 Task: Sort the products by unit price (high first).
Action: Mouse moved to (25, 75)
Screenshot: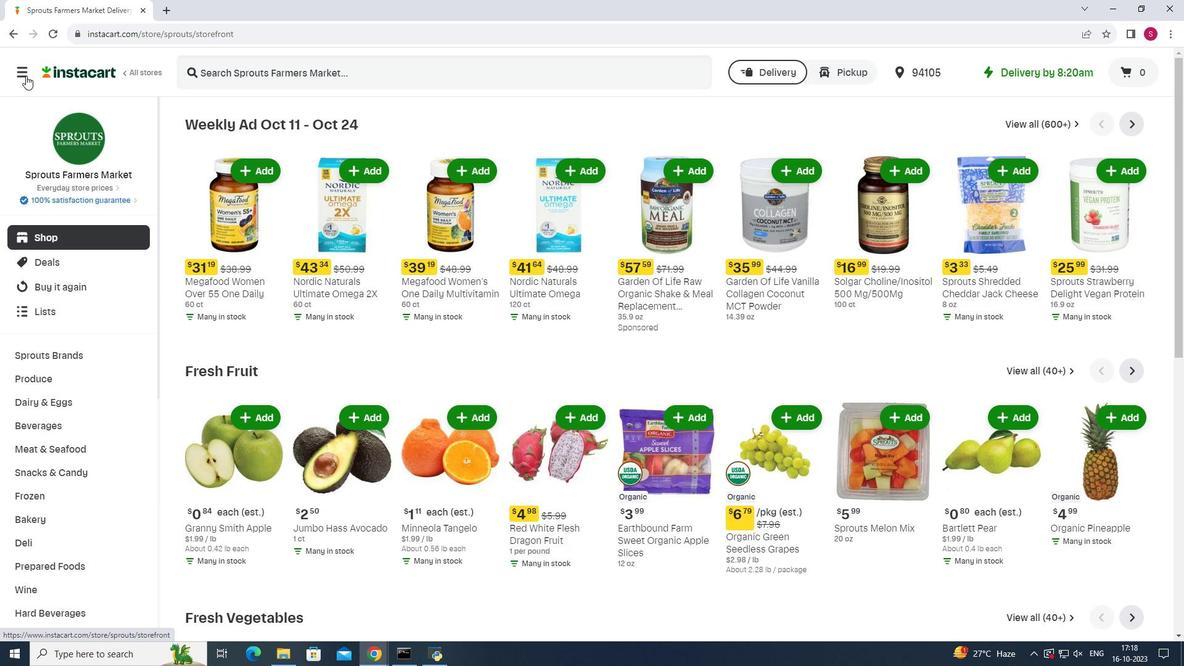
Action: Mouse pressed left at (25, 75)
Screenshot: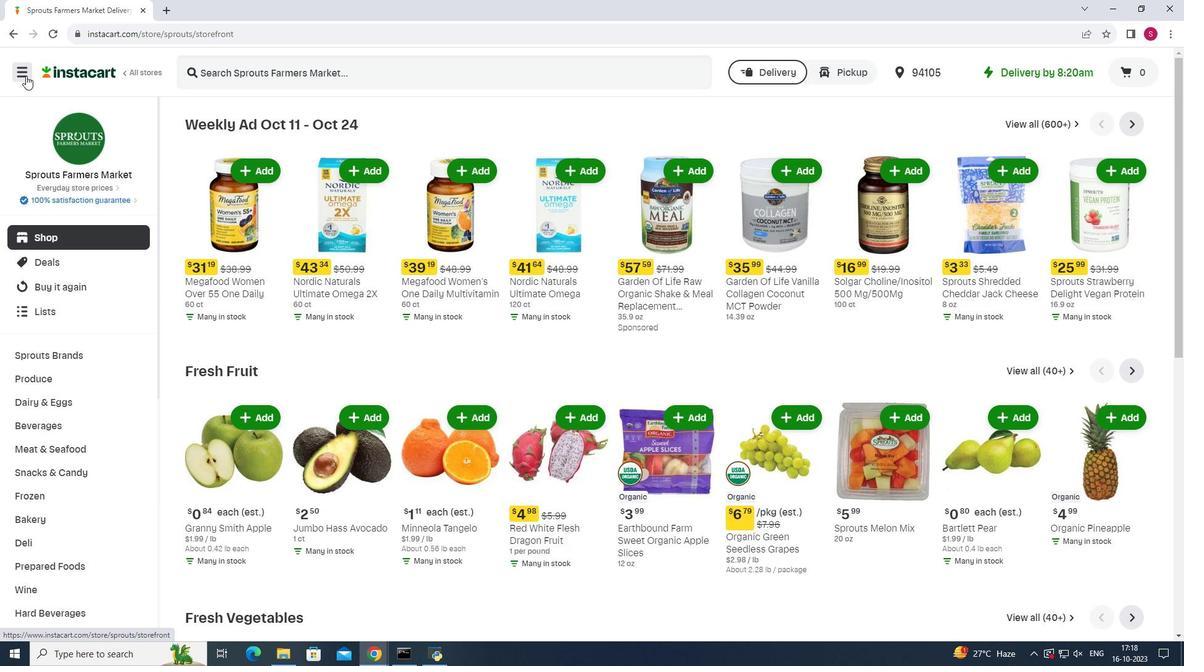
Action: Mouse moved to (58, 327)
Screenshot: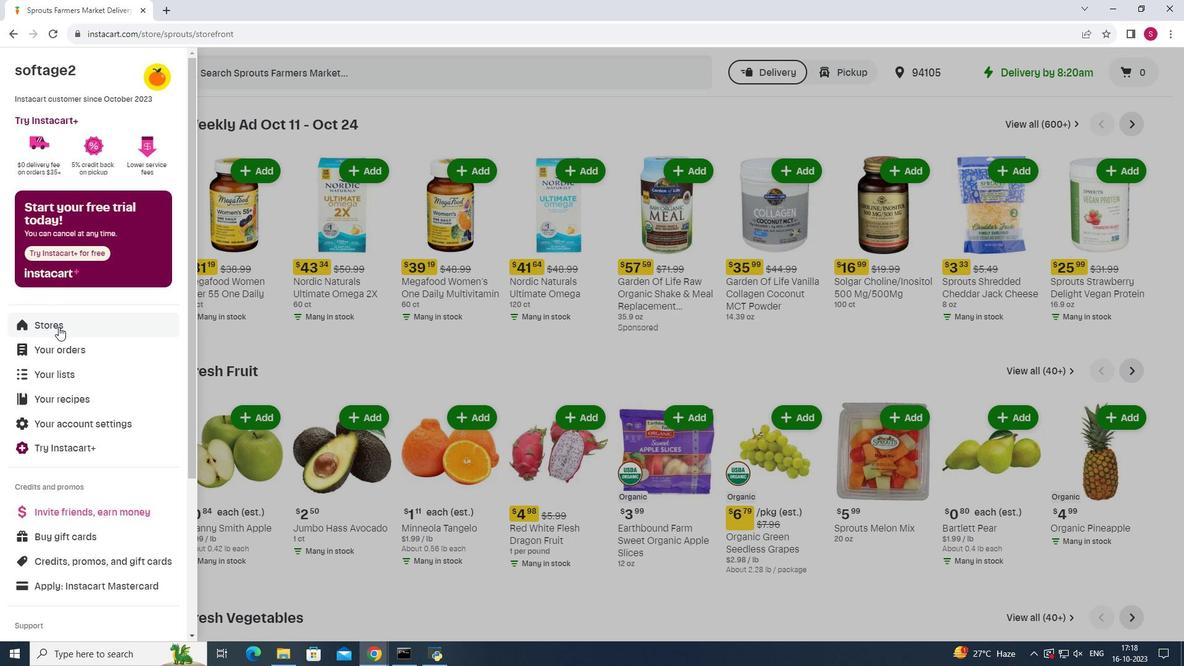 
Action: Mouse pressed left at (58, 327)
Screenshot: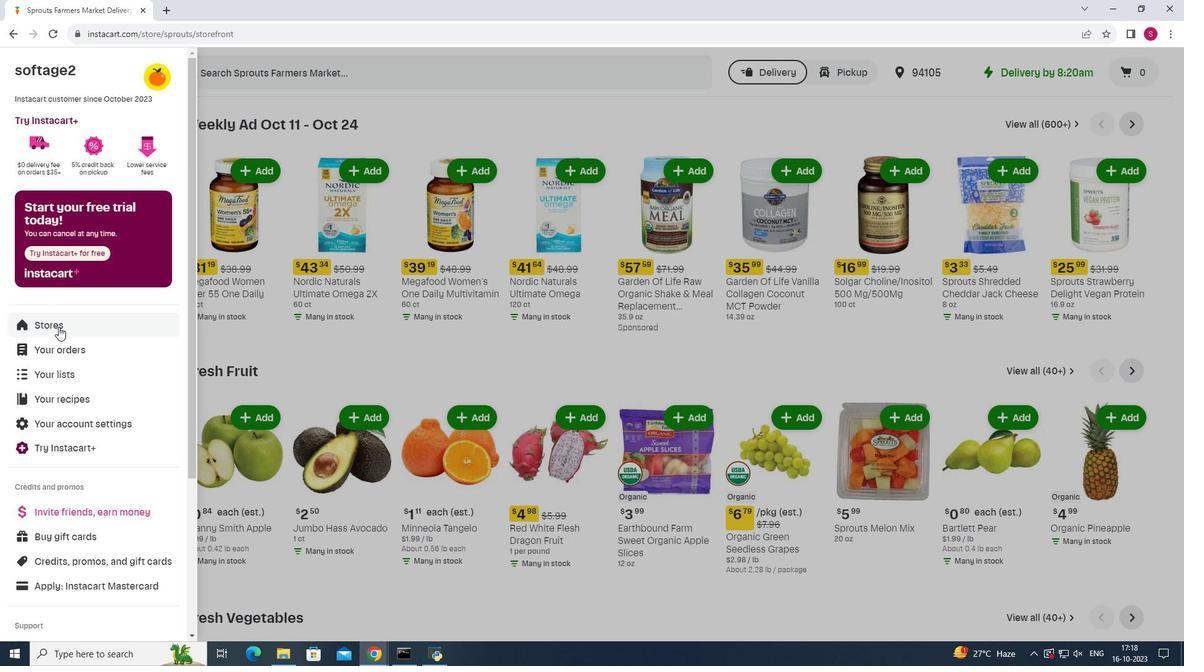 
Action: Mouse moved to (290, 109)
Screenshot: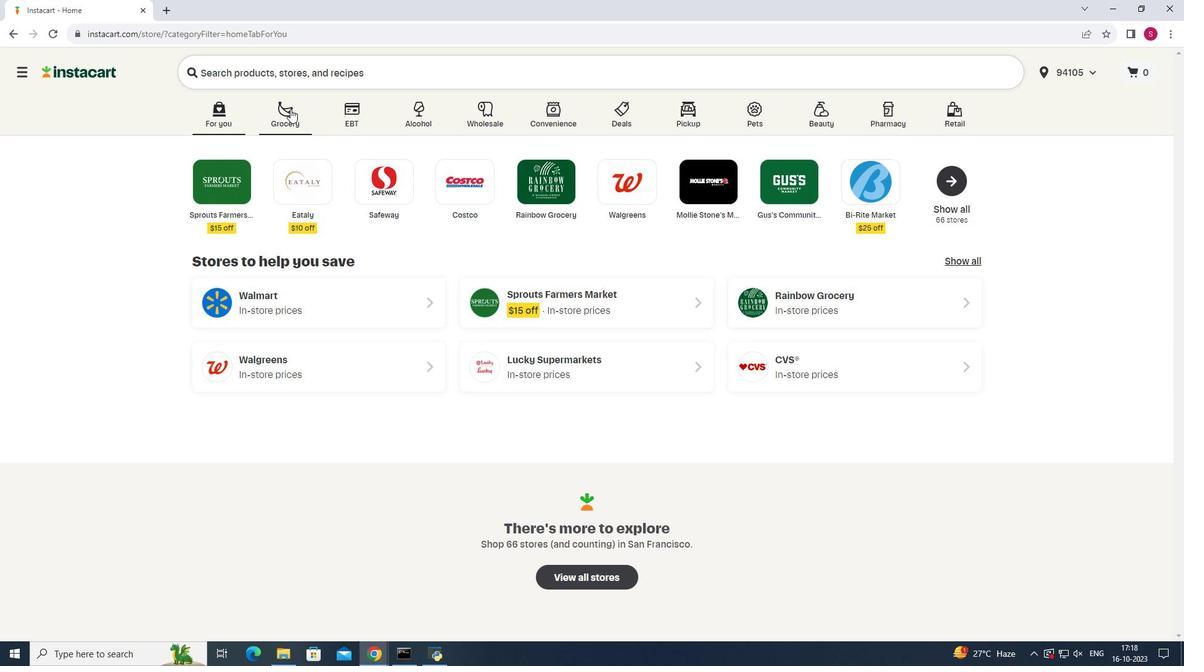 
Action: Mouse pressed left at (290, 109)
Screenshot: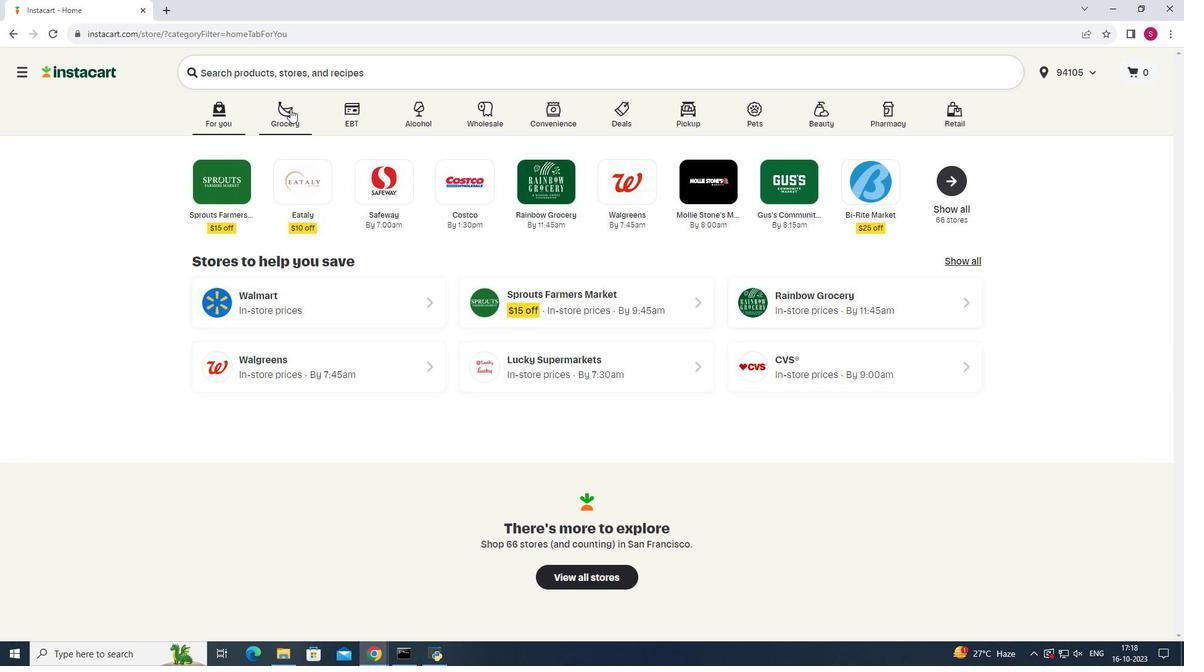 
Action: Mouse moved to (821, 165)
Screenshot: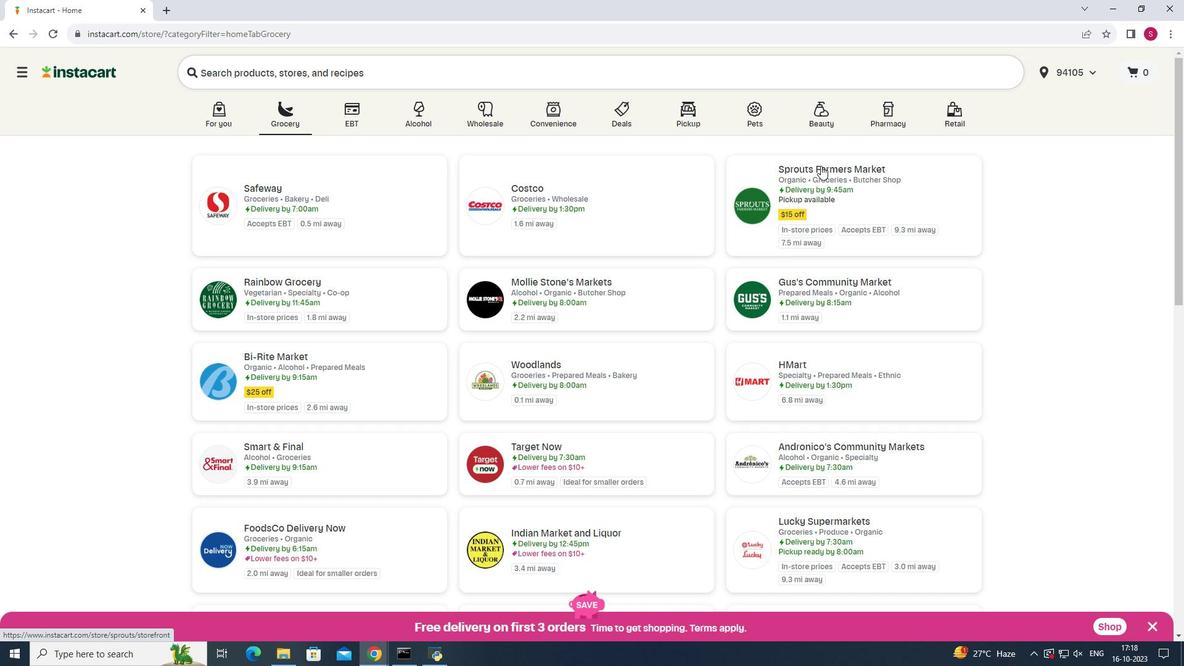 
Action: Mouse pressed left at (821, 165)
Screenshot: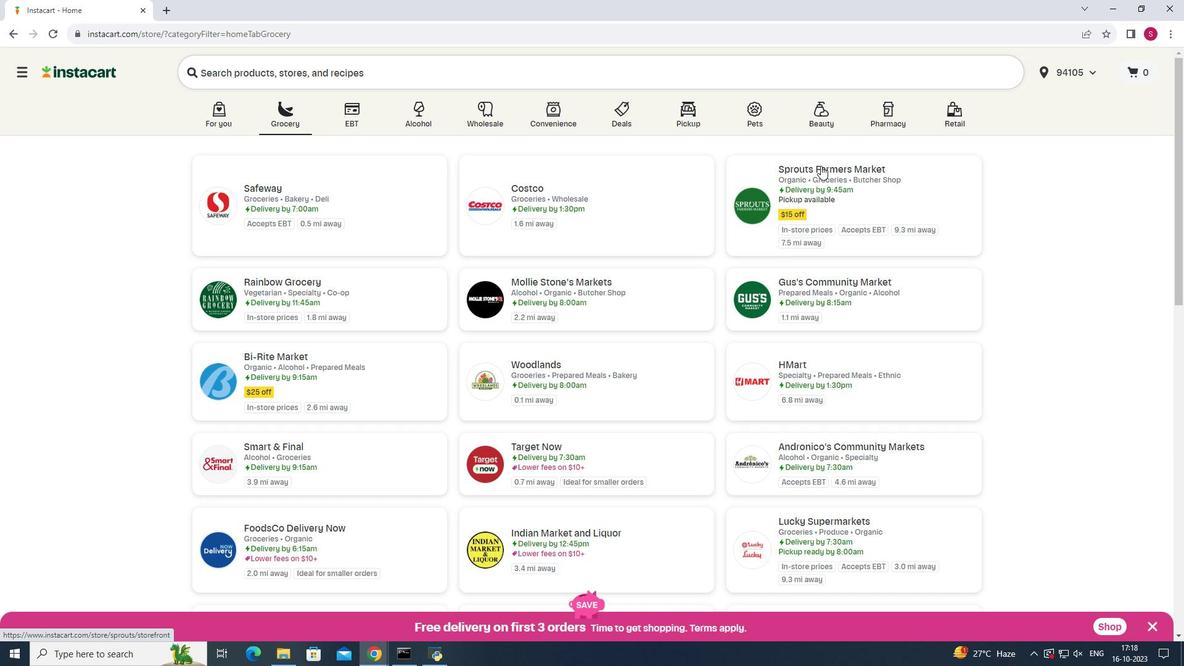 
Action: Mouse moved to (19, 446)
Screenshot: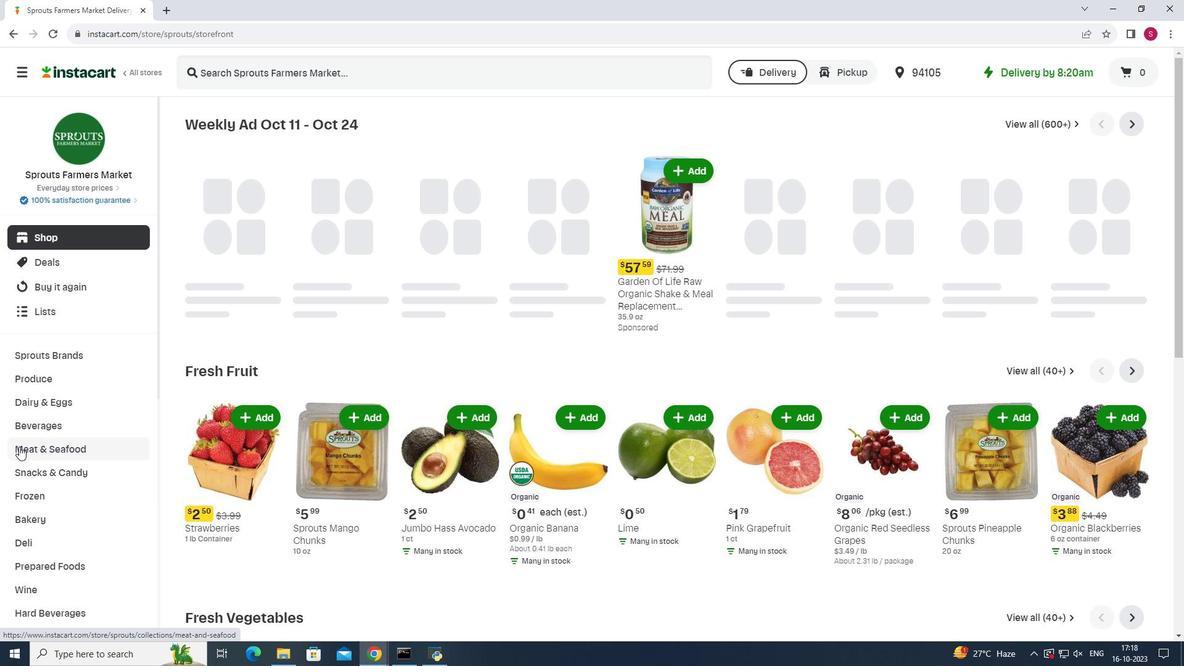 
Action: Mouse pressed left at (19, 446)
Screenshot: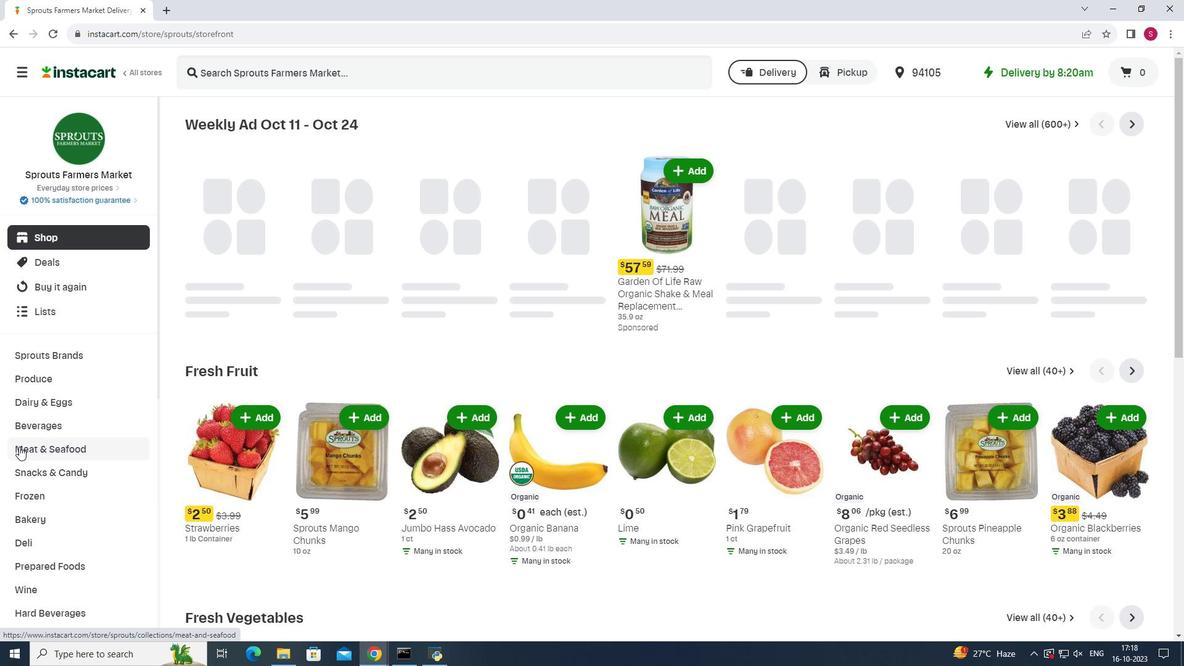 
Action: Mouse moved to (903, 153)
Screenshot: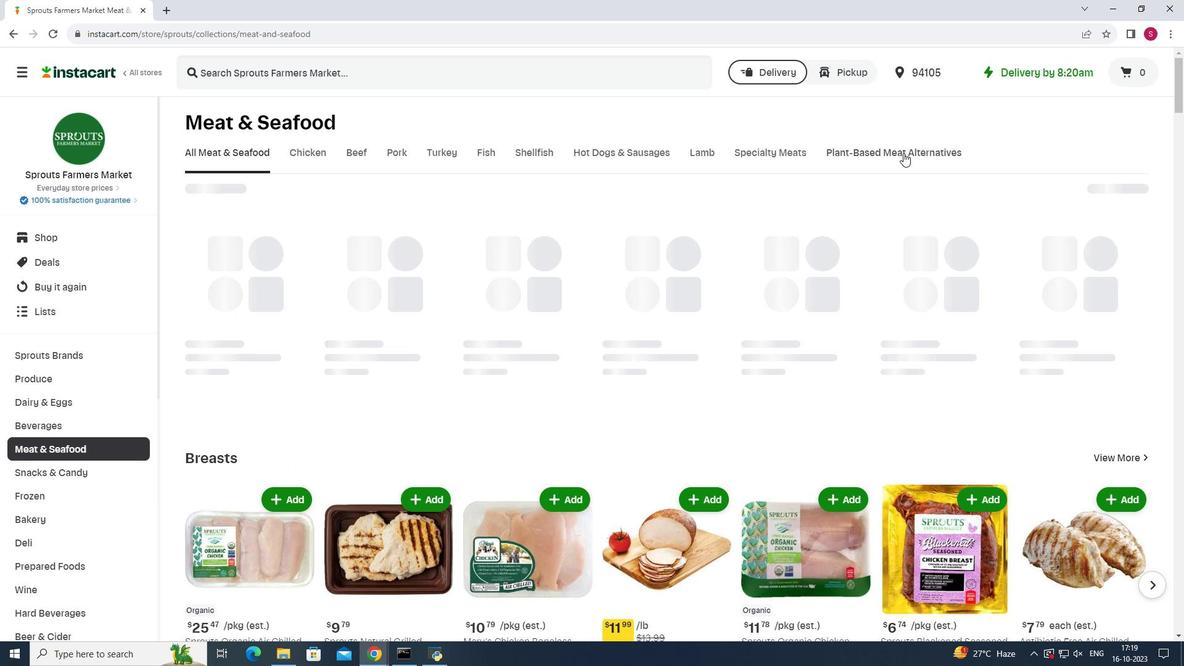 
Action: Mouse pressed left at (903, 153)
Screenshot: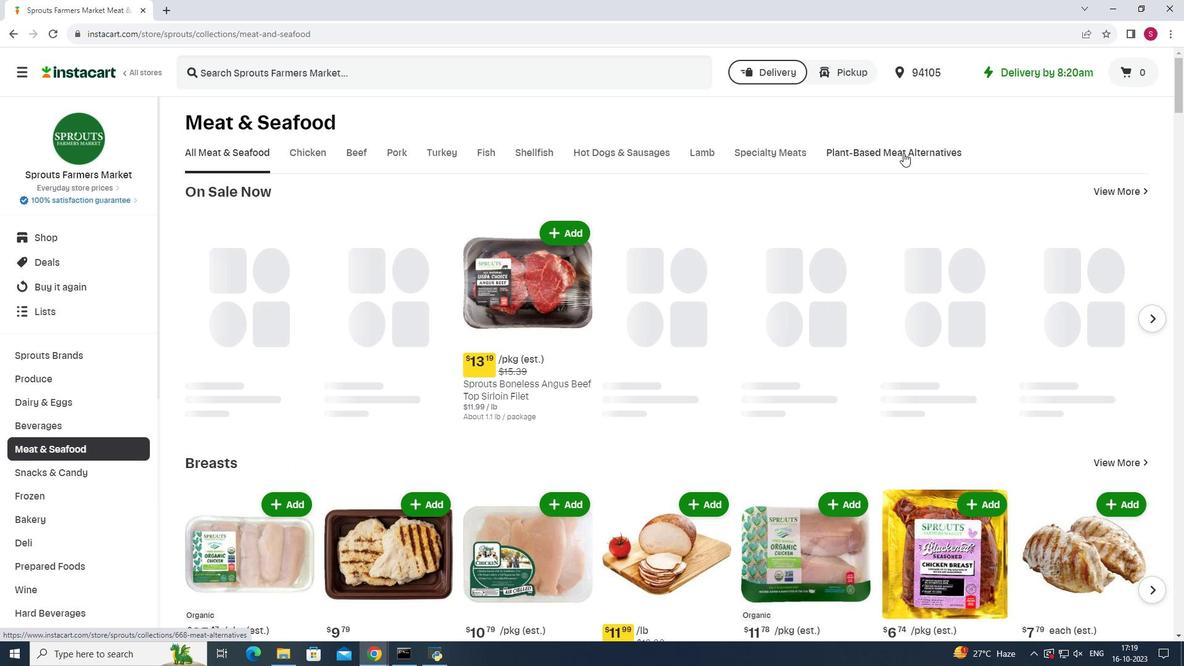 
Action: Mouse moved to (509, 208)
Screenshot: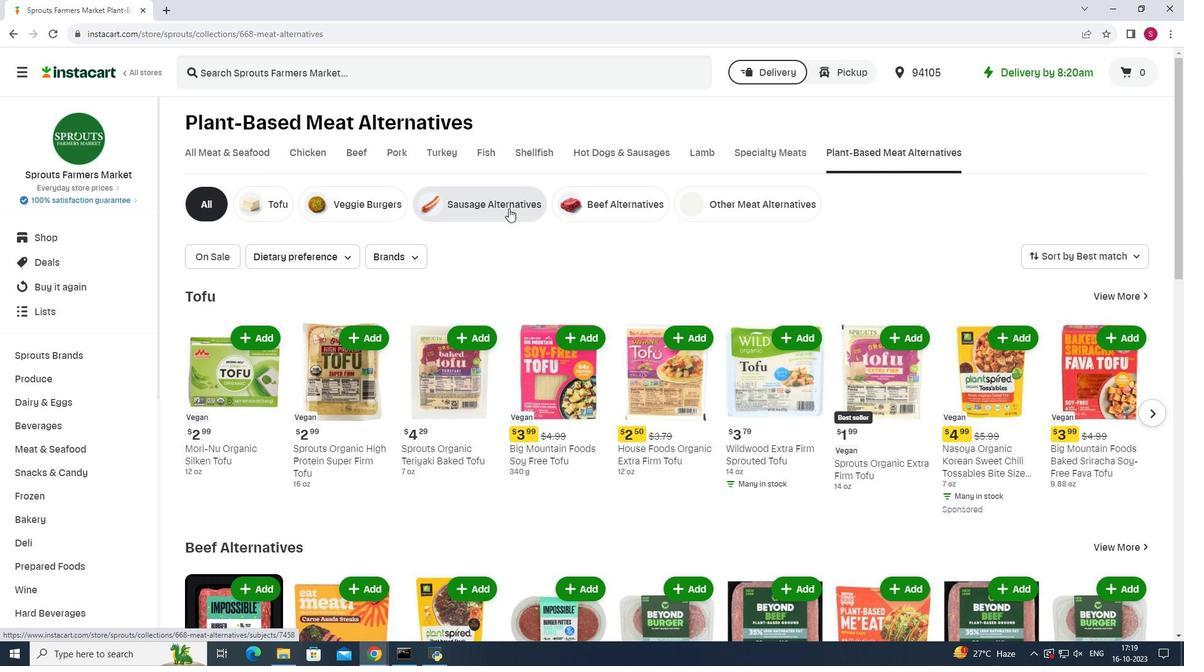 
Action: Mouse pressed left at (509, 208)
Screenshot: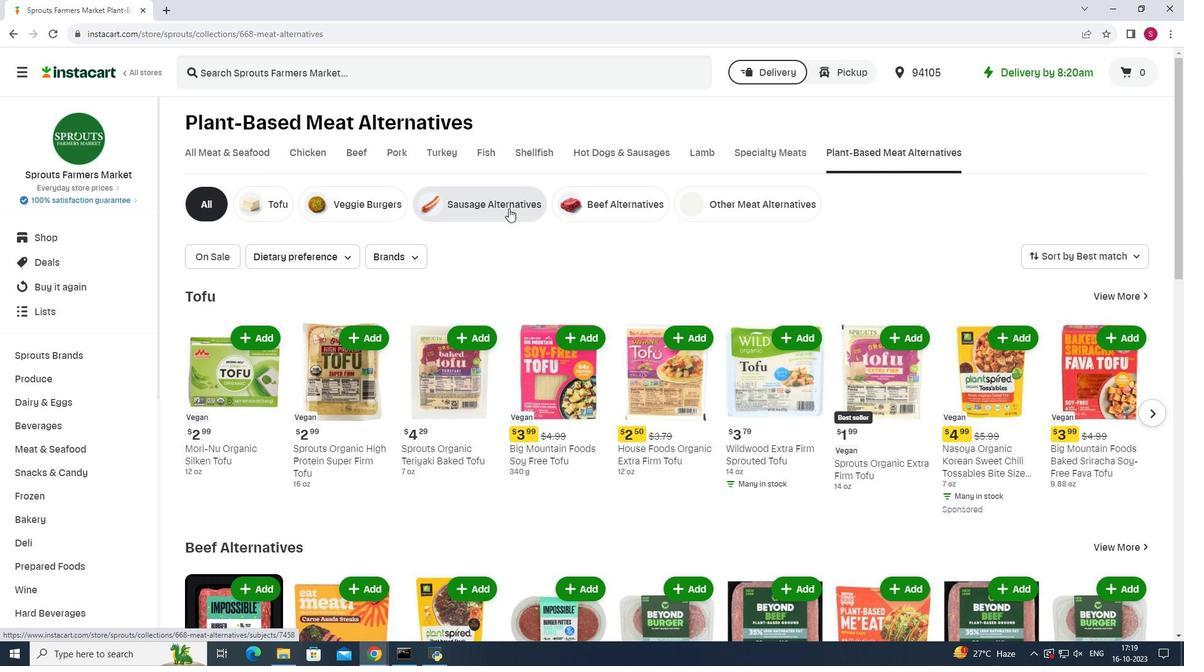 
Action: Mouse moved to (1060, 249)
Screenshot: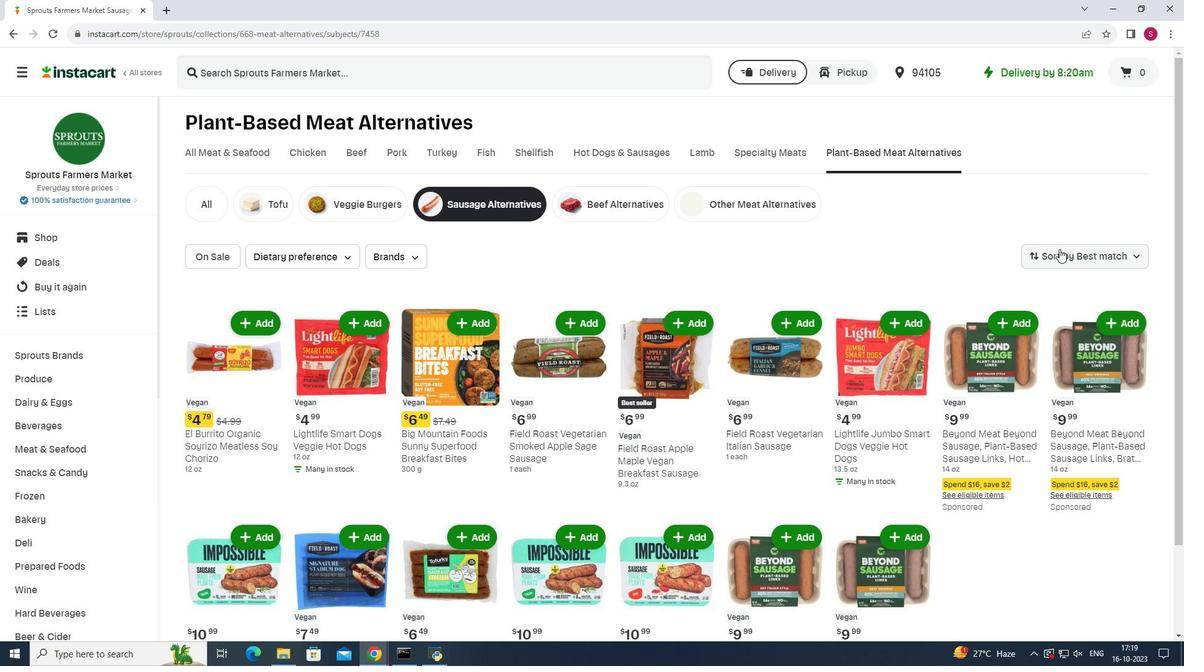 
Action: Mouse pressed left at (1060, 249)
Screenshot: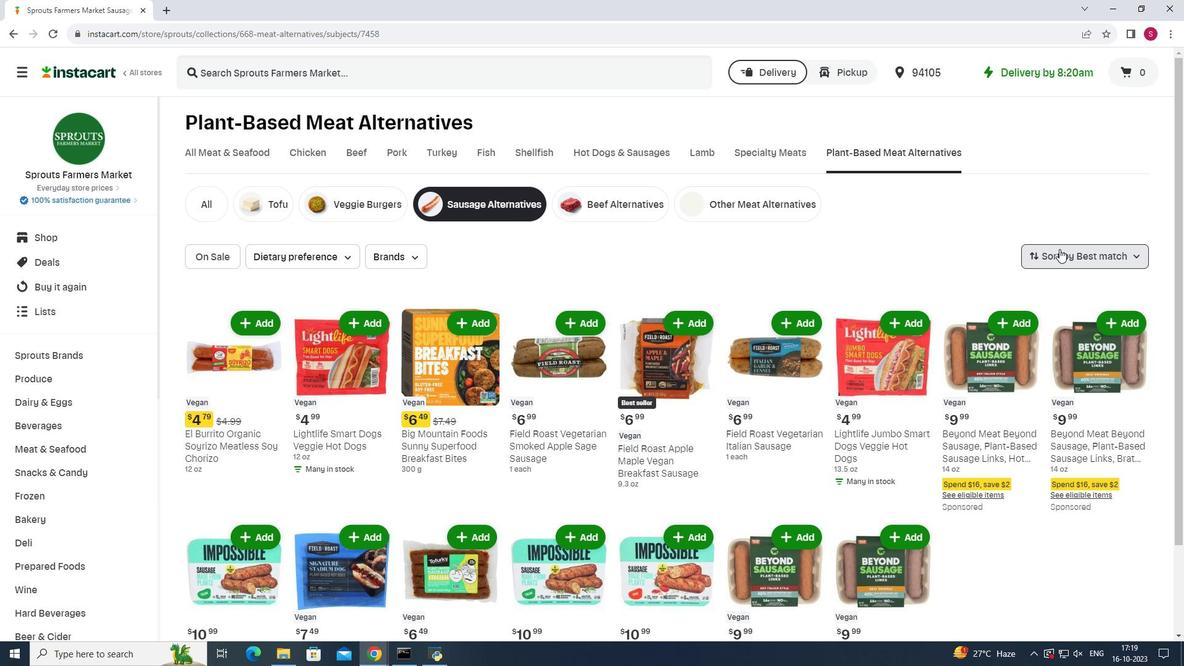 
Action: Mouse moved to (1083, 409)
Screenshot: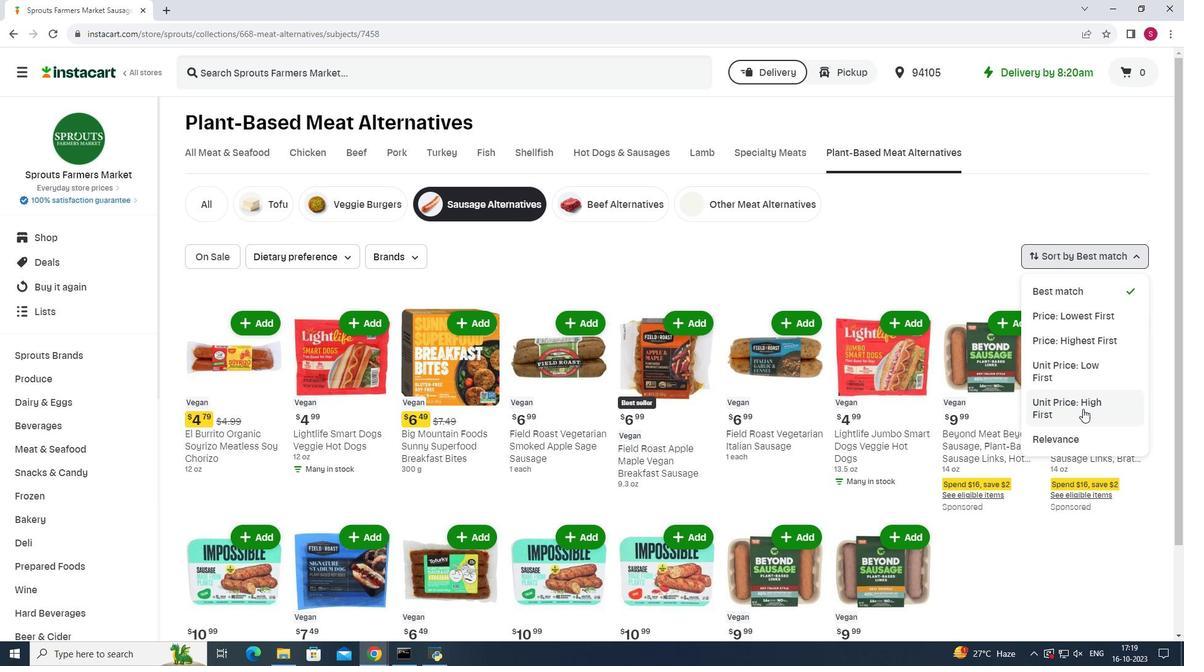
Action: Mouse pressed left at (1083, 409)
Screenshot: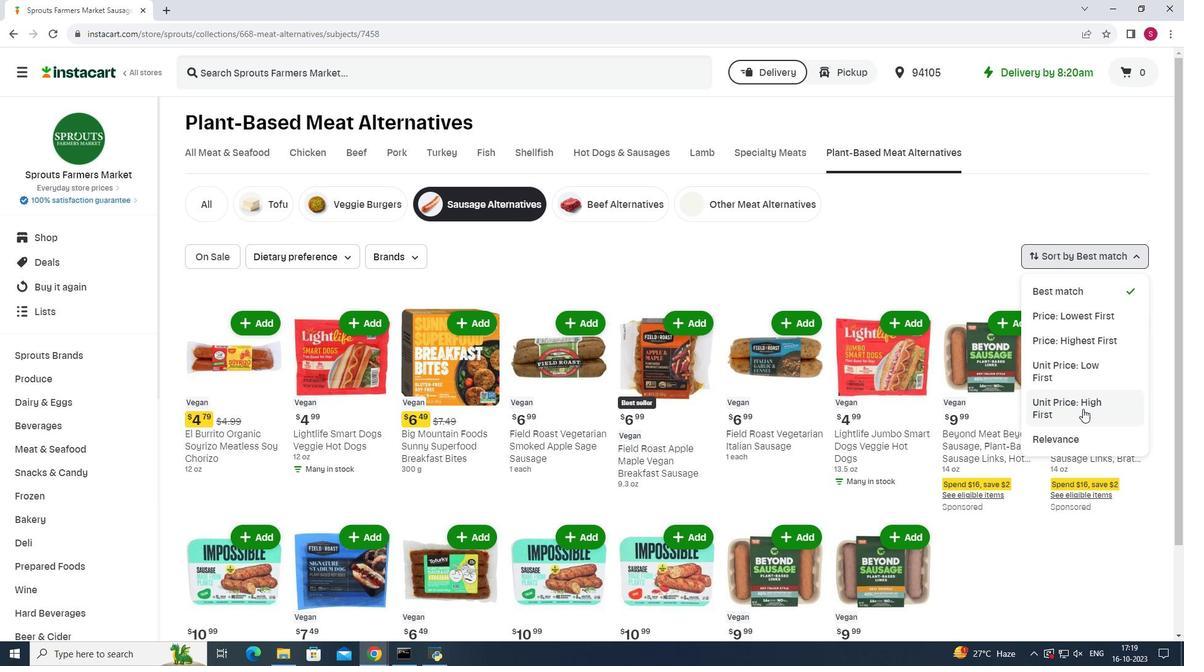 
Action: Mouse moved to (907, 271)
Screenshot: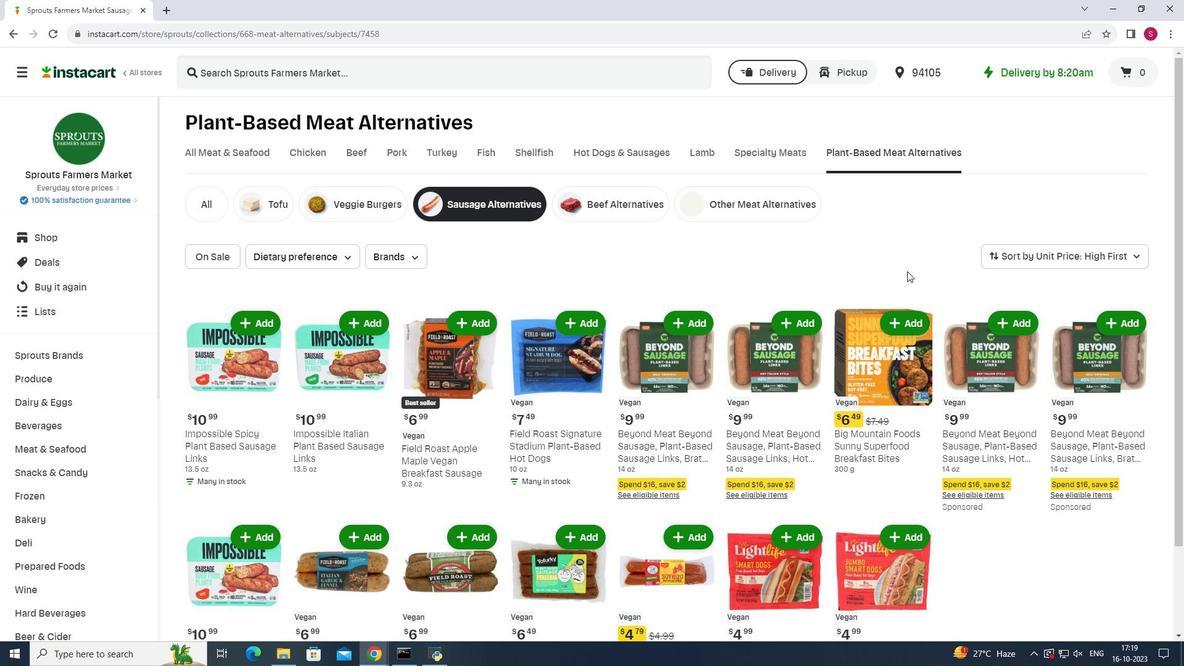 
Action: Mouse scrolled (907, 270) with delta (0, 0)
Screenshot: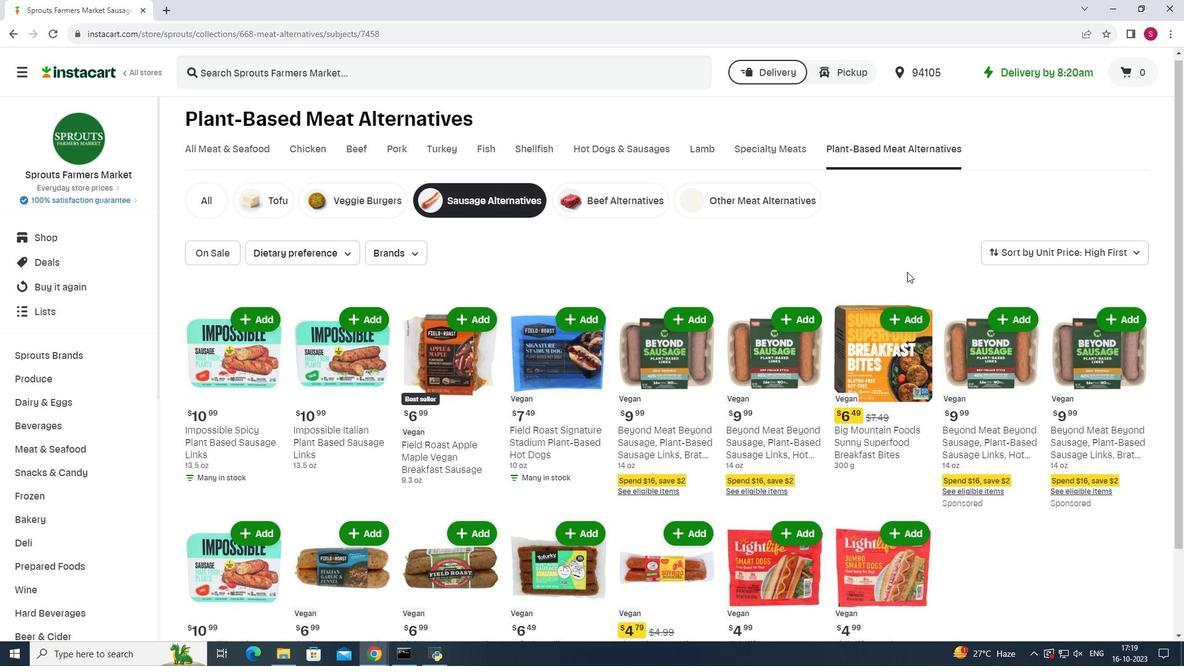 
Action: Mouse moved to (907, 272)
Screenshot: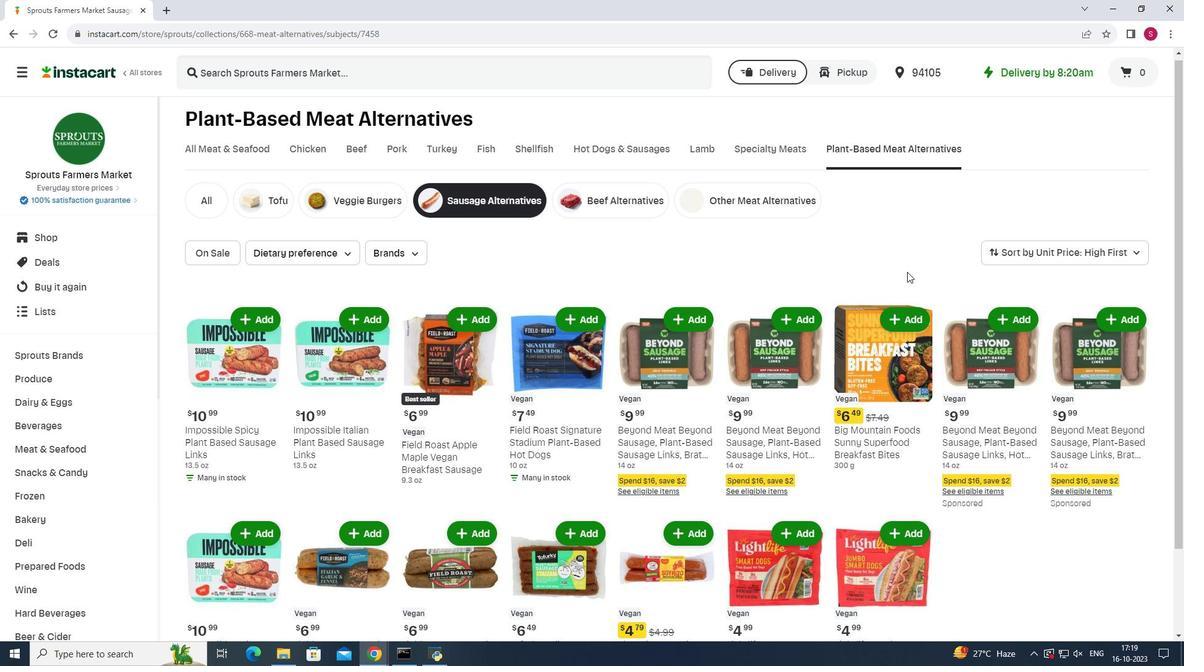 
Action: Mouse scrolled (907, 271) with delta (0, 0)
Screenshot: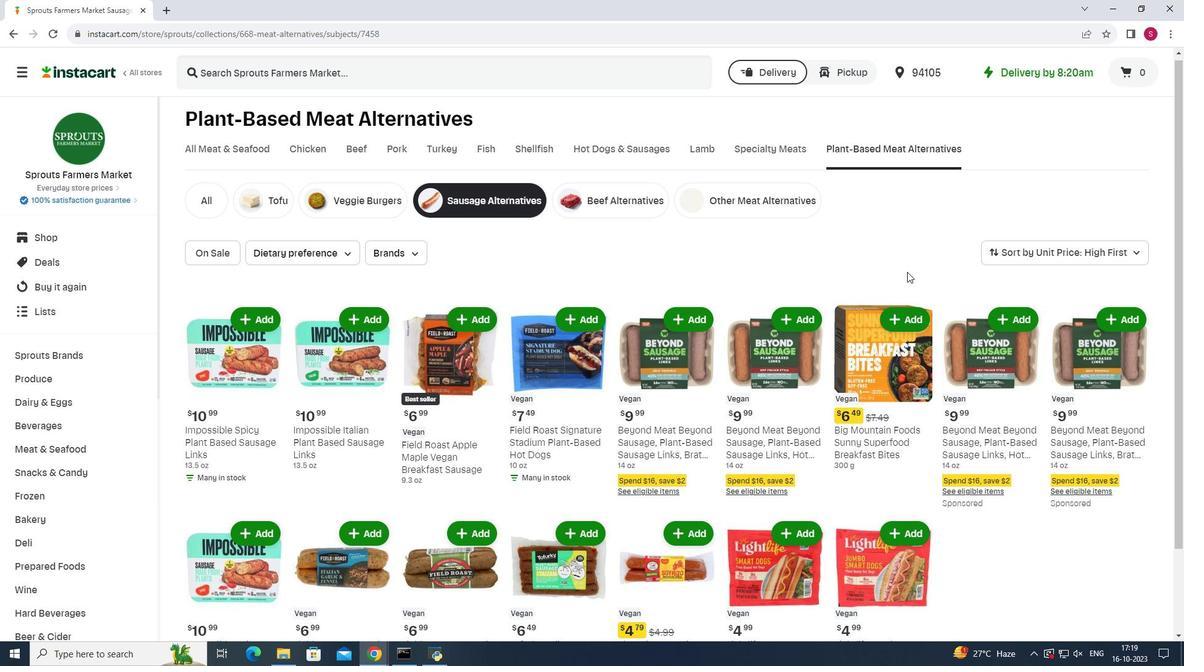
Action: Mouse scrolled (907, 271) with delta (0, 0)
Screenshot: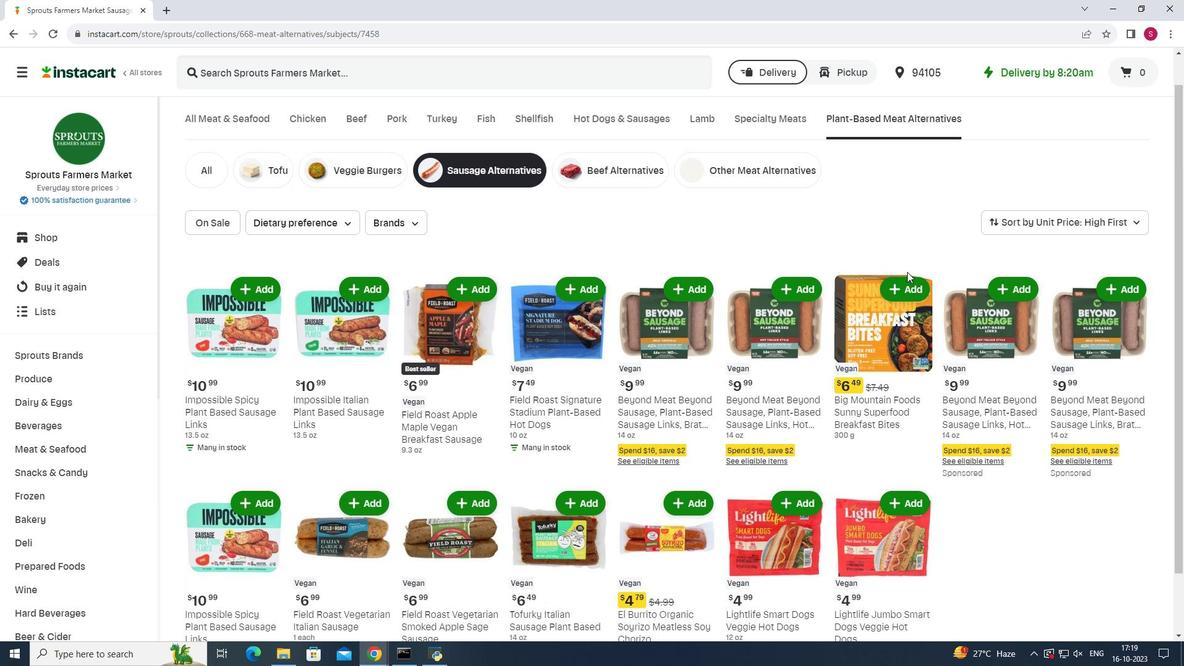 
Action: Mouse scrolled (907, 271) with delta (0, 0)
Screenshot: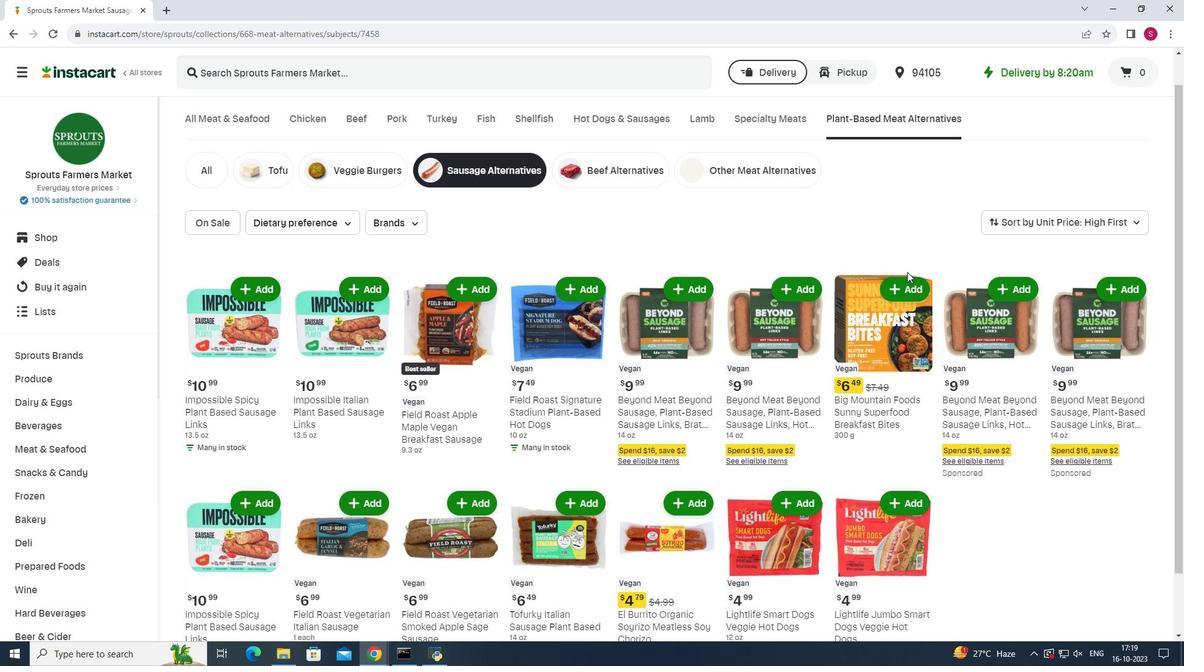 
Action: Mouse scrolled (907, 271) with delta (0, 0)
Screenshot: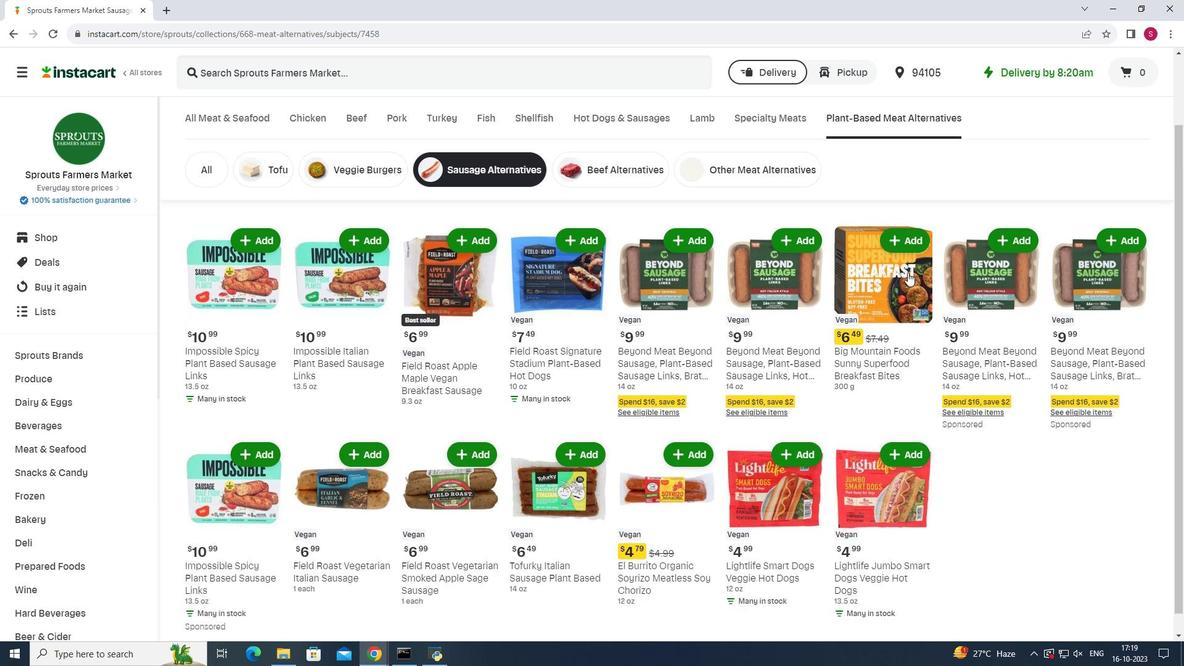 
Action: Mouse scrolled (907, 271) with delta (0, 0)
Screenshot: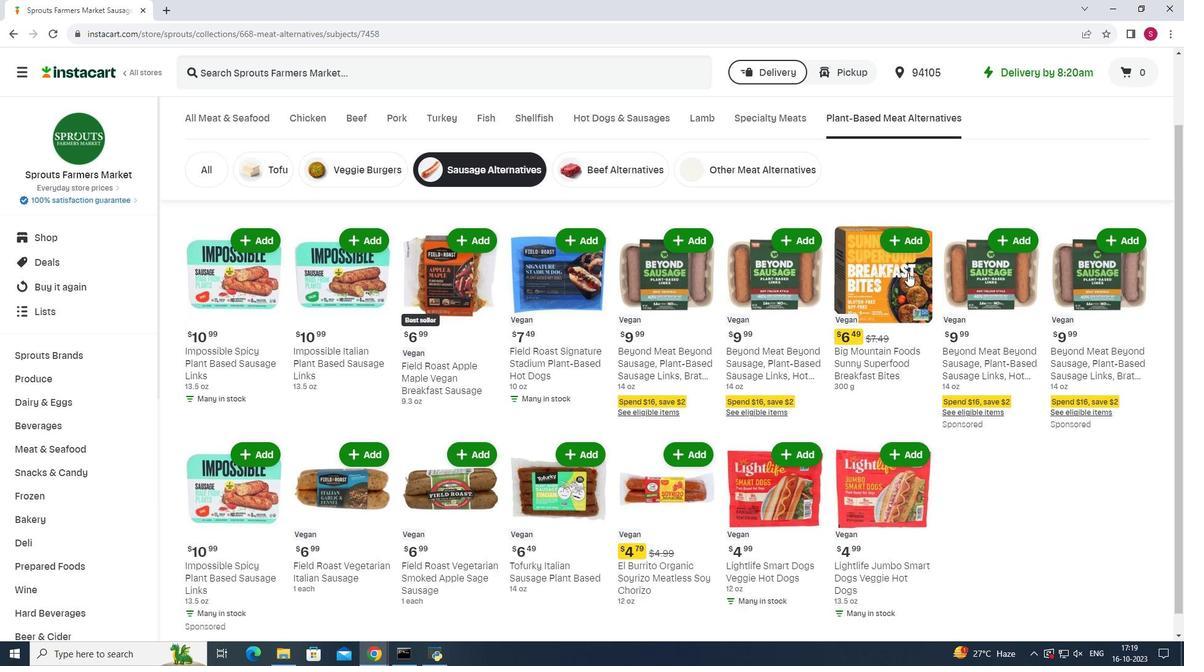 
Action: Mouse moved to (908, 272)
Screenshot: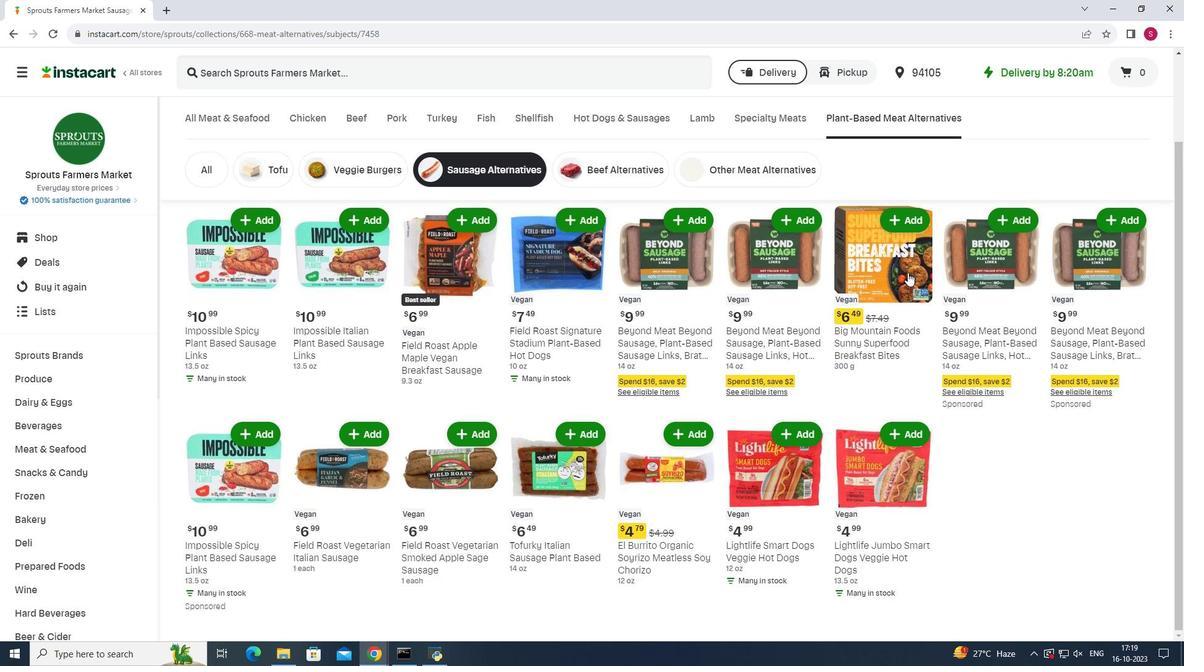 
Action: Mouse scrolled (908, 272) with delta (0, 0)
Screenshot: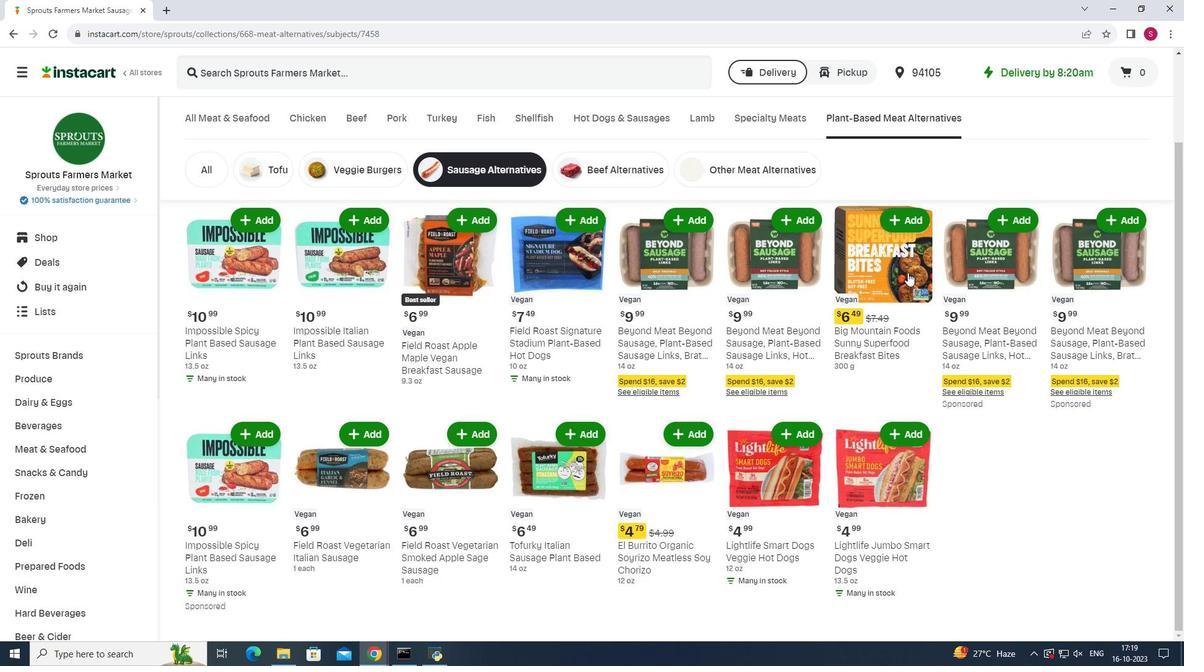 
Action: Mouse moved to (908, 272)
Screenshot: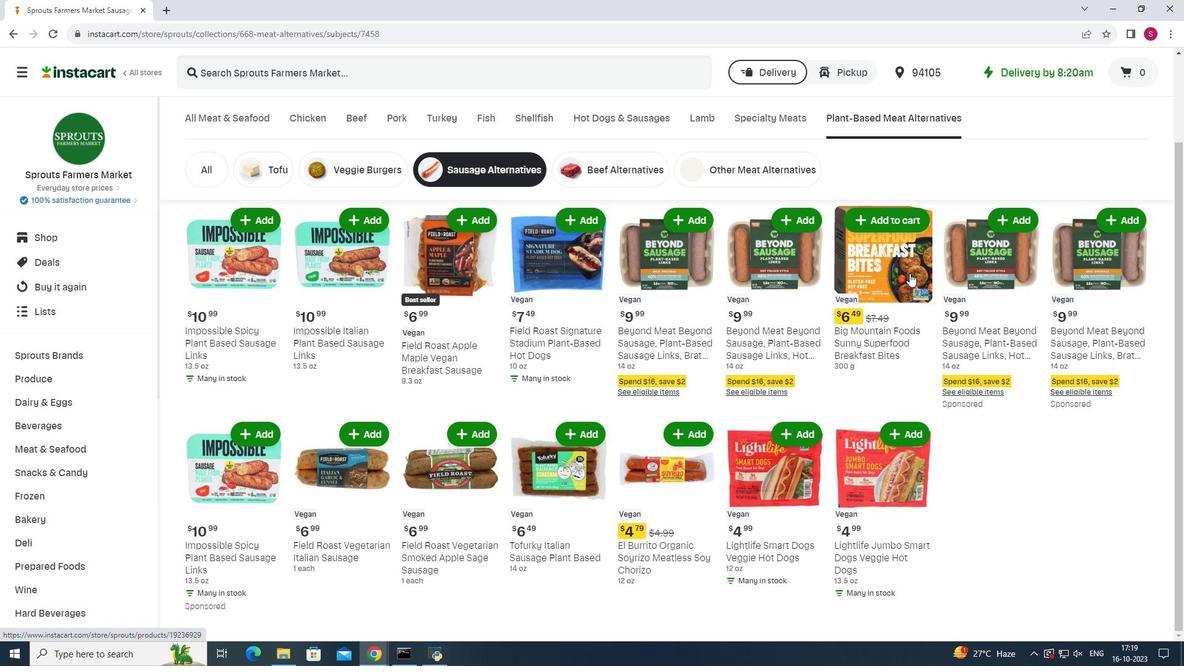 
Action: Mouse scrolled (908, 273) with delta (0, 0)
Screenshot: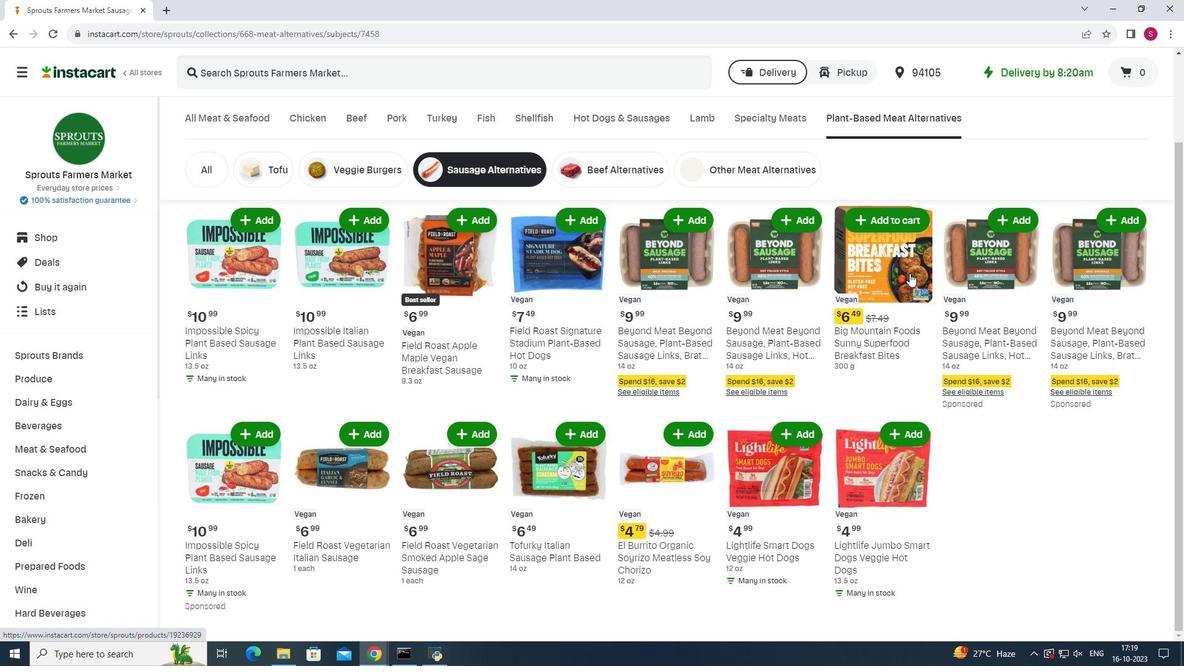 
Action: Mouse moved to (910, 273)
Screenshot: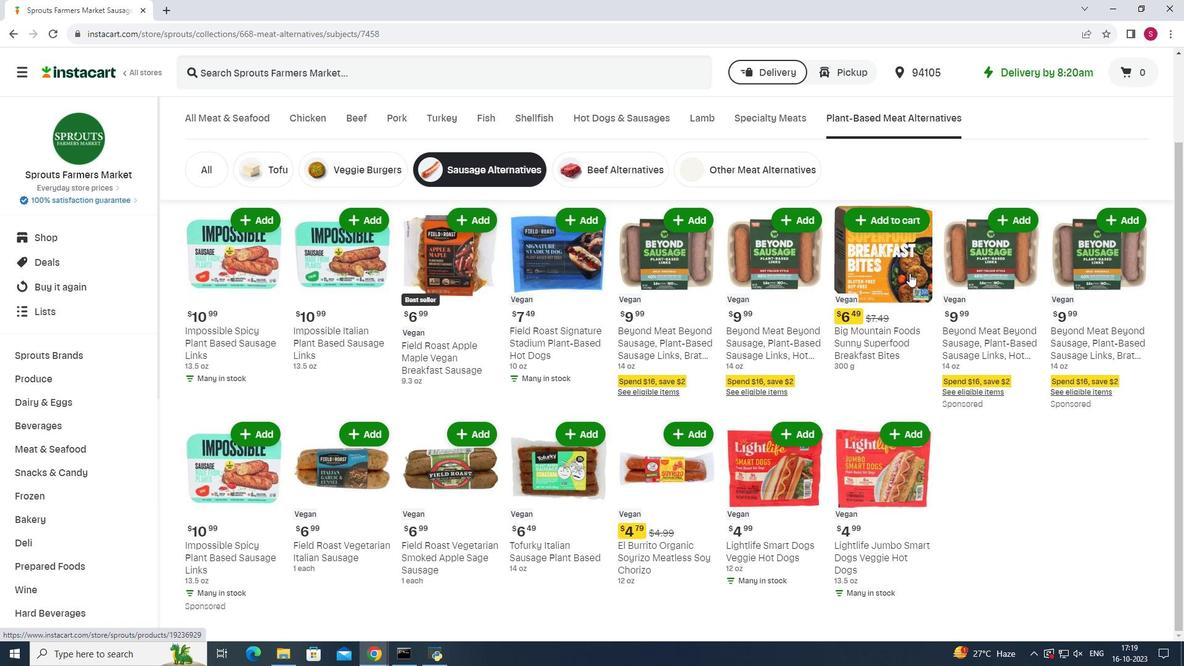 
Action: Mouse scrolled (910, 273) with delta (0, 0)
Screenshot: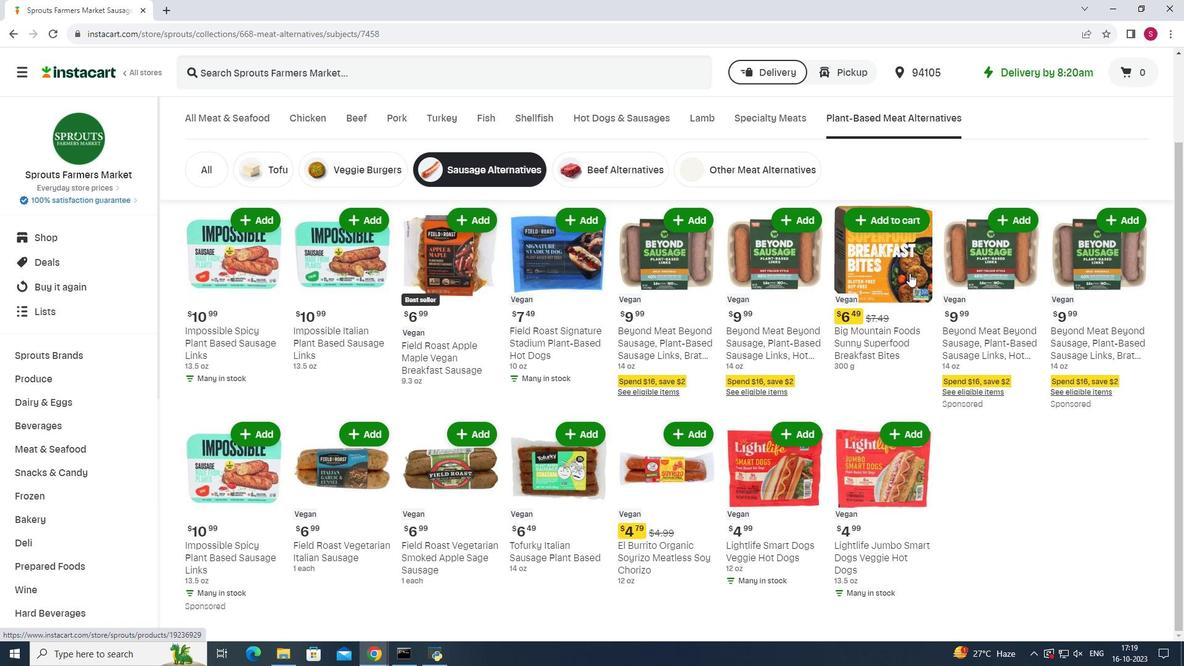 
Action: Mouse moved to (910, 273)
Screenshot: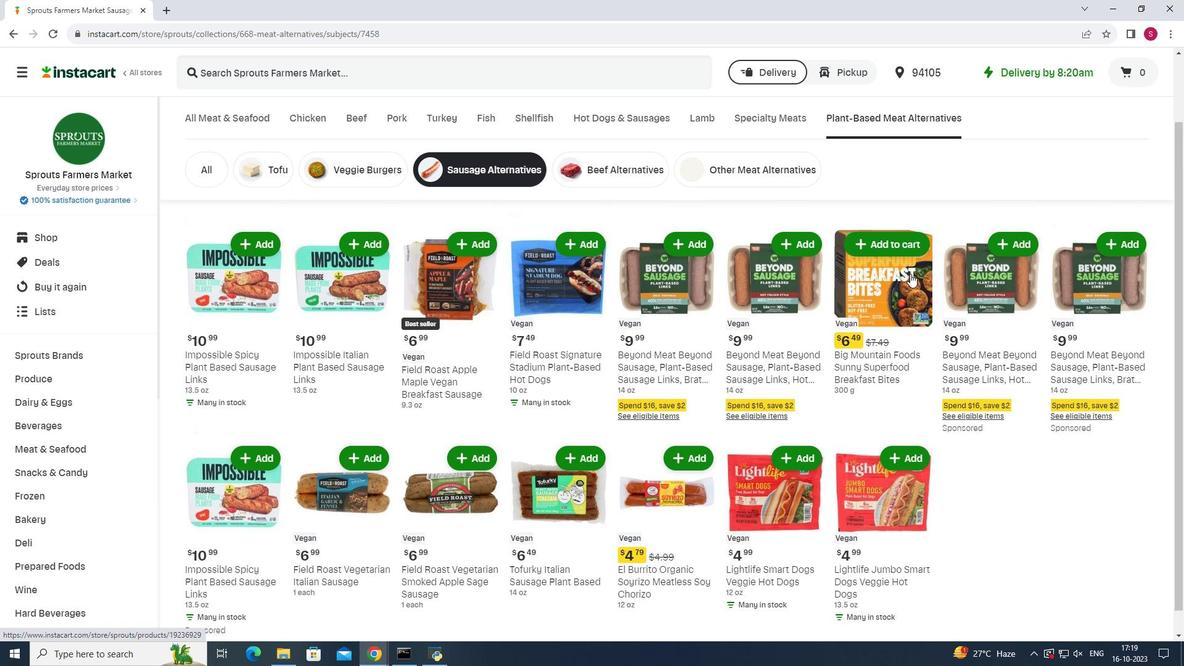 
Action: Mouse scrolled (910, 274) with delta (0, 0)
Screenshot: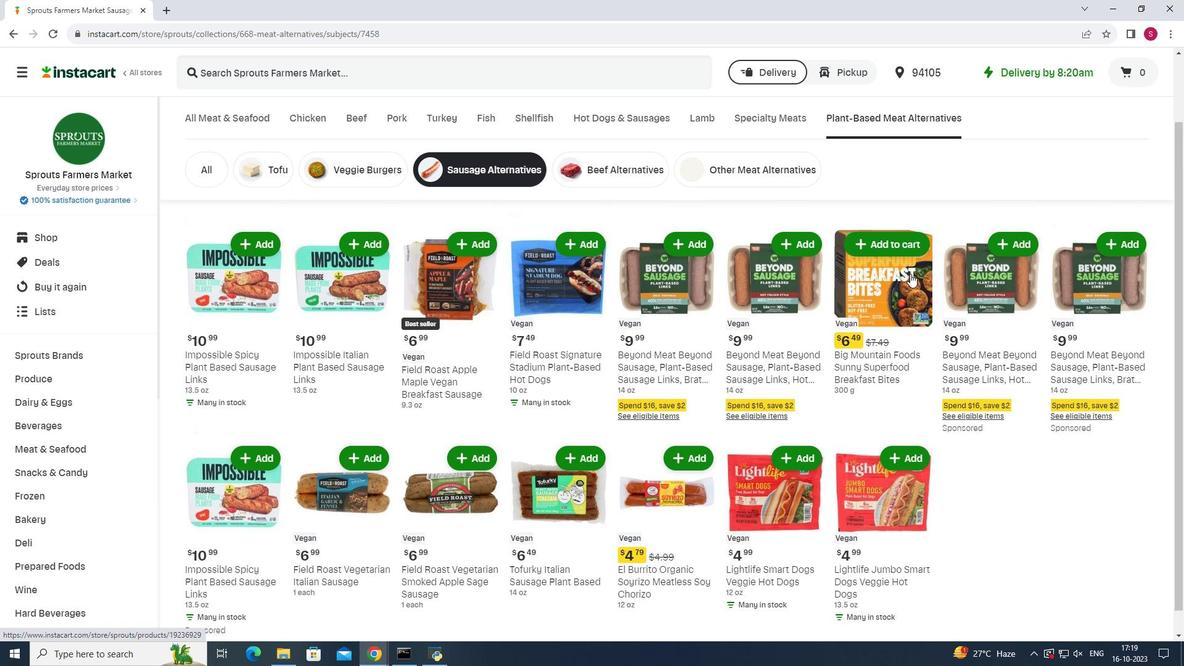 
Action: Mouse scrolled (910, 274) with delta (0, 0)
Screenshot: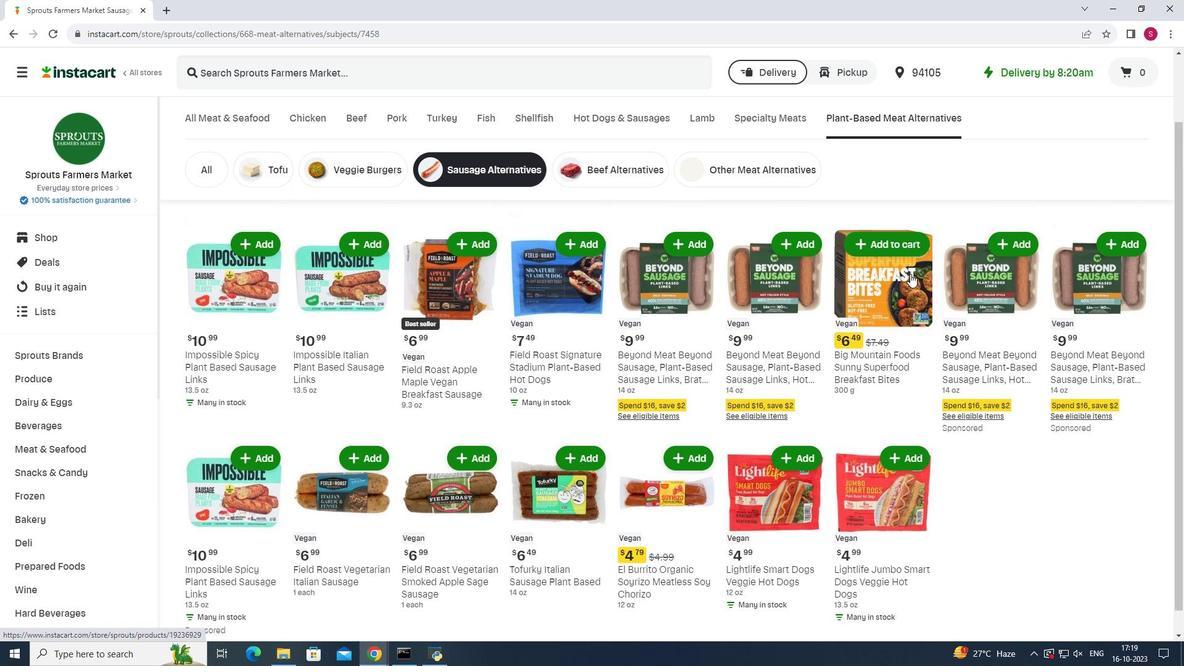 
Action: Mouse scrolled (910, 274) with delta (0, 0)
Screenshot: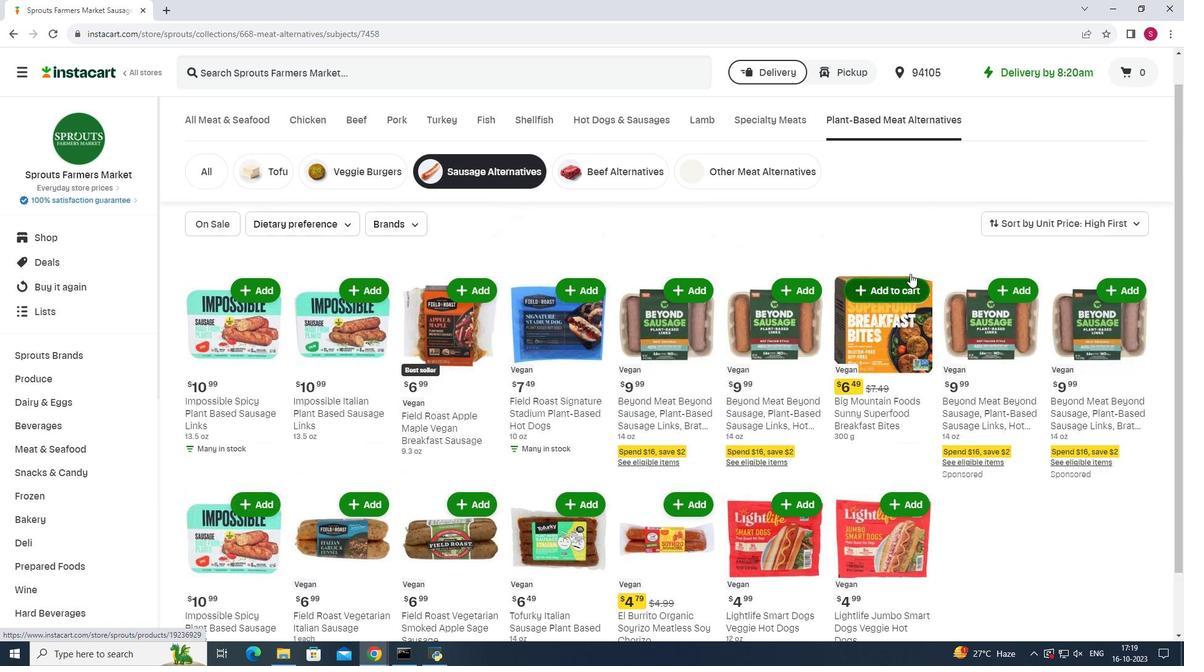 
